 Task: Add the task  Develop a new online tool for online customer surveys to the section Flash Forward in the project BeaconTech and add a Due Date to the respective task as 2023/08/01
Action: Mouse moved to (478, 336)
Screenshot: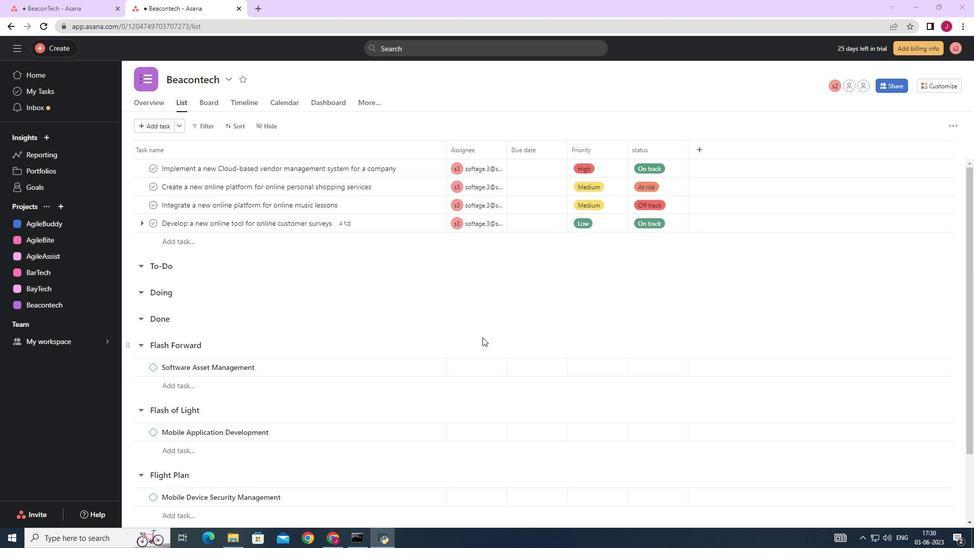 
Action: Mouse scrolled (478, 336) with delta (0, 0)
Screenshot: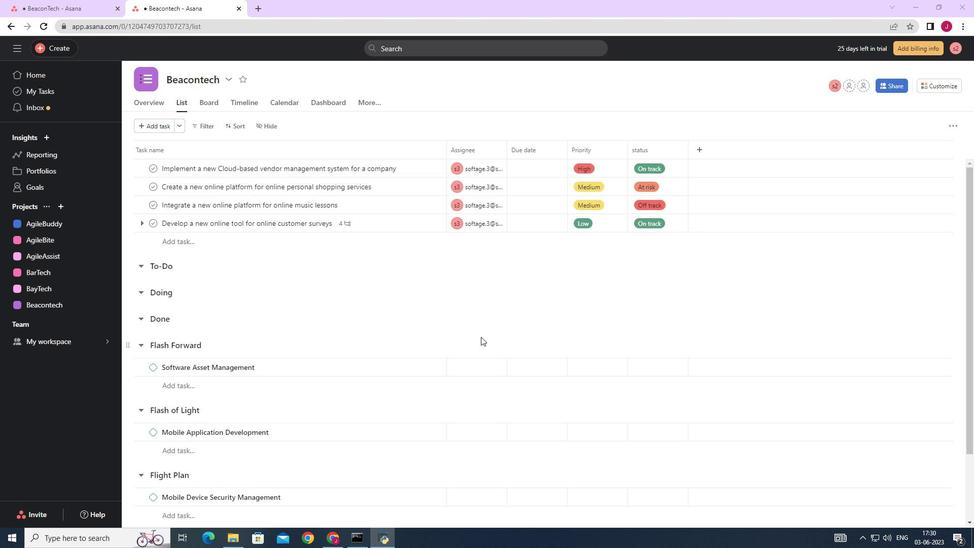 
Action: Mouse moved to (415, 326)
Screenshot: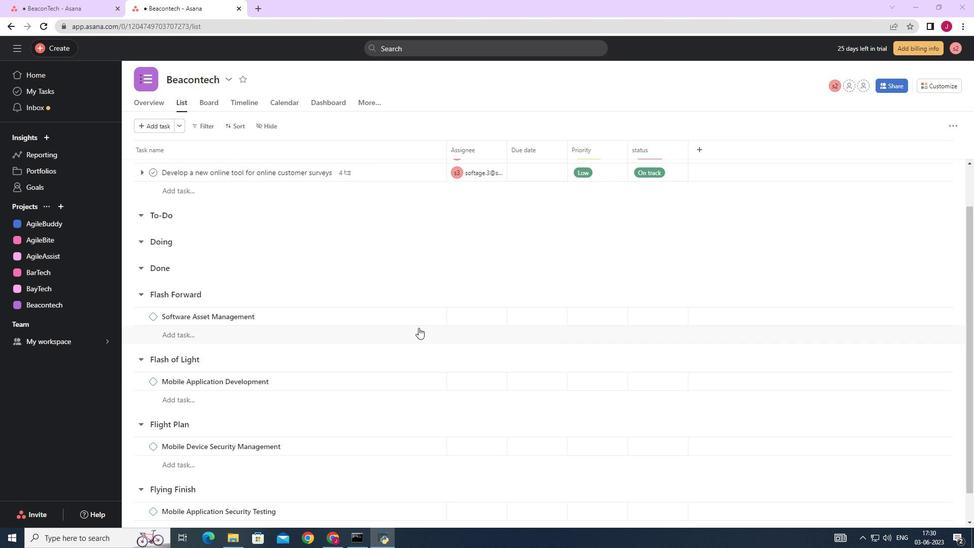 
Action: Mouse scrolled (415, 326) with delta (0, 0)
Screenshot: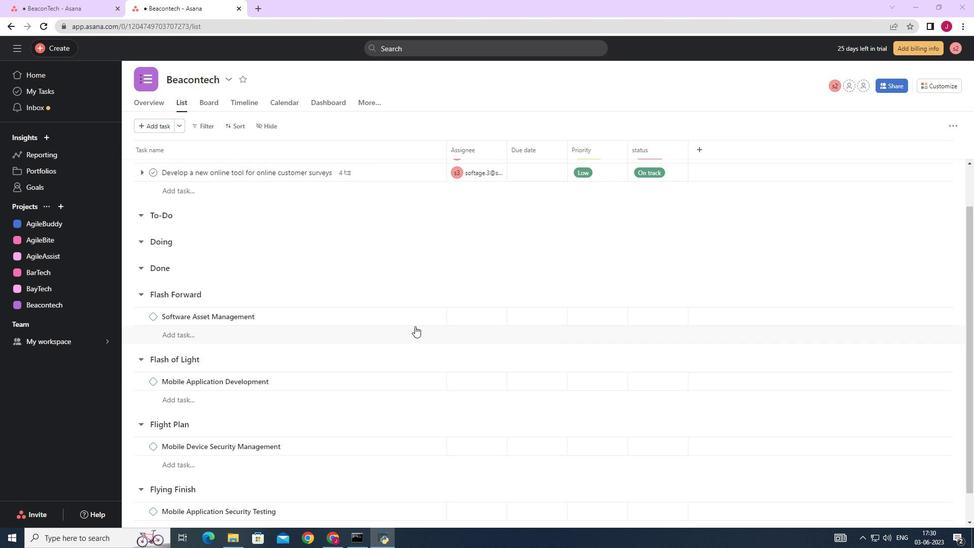 
Action: Mouse scrolled (415, 326) with delta (0, 0)
Screenshot: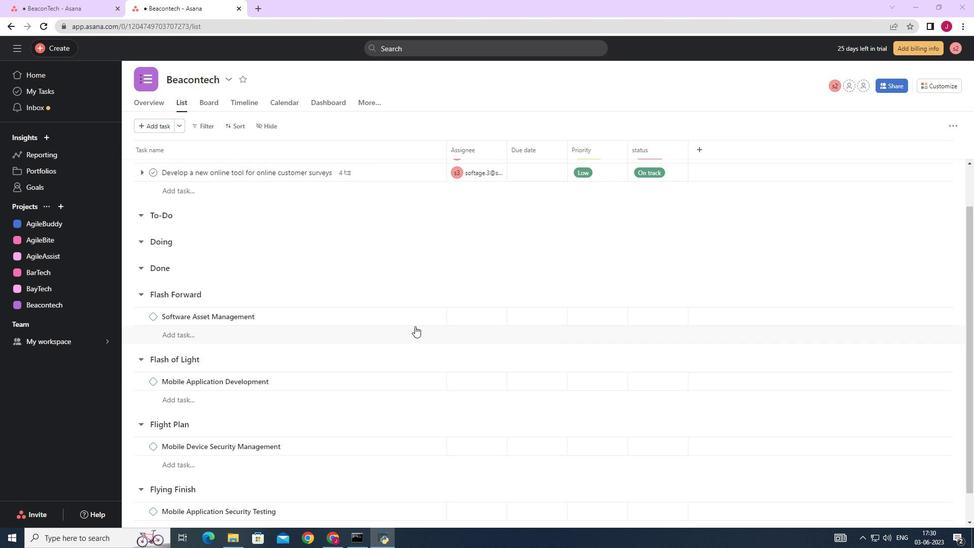 
Action: Mouse scrolled (415, 326) with delta (0, 0)
Screenshot: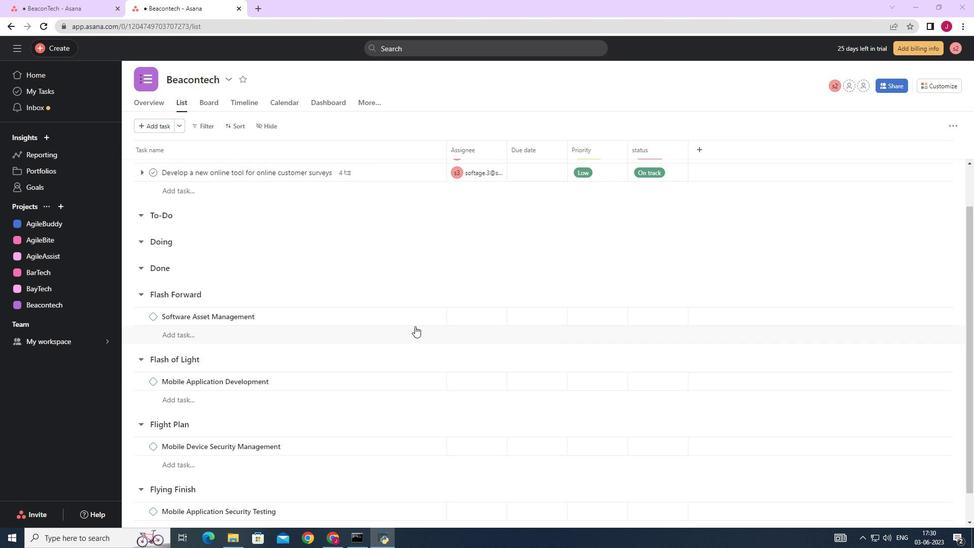 
Action: Mouse moved to (422, 225)
Screenshot: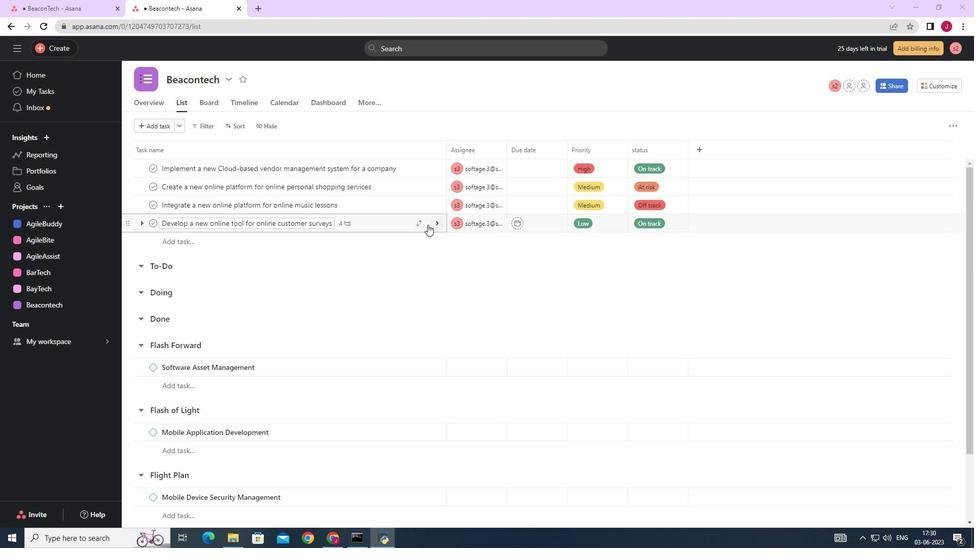 
Action: Mouse pressed left at (422, 225)
Screenshot: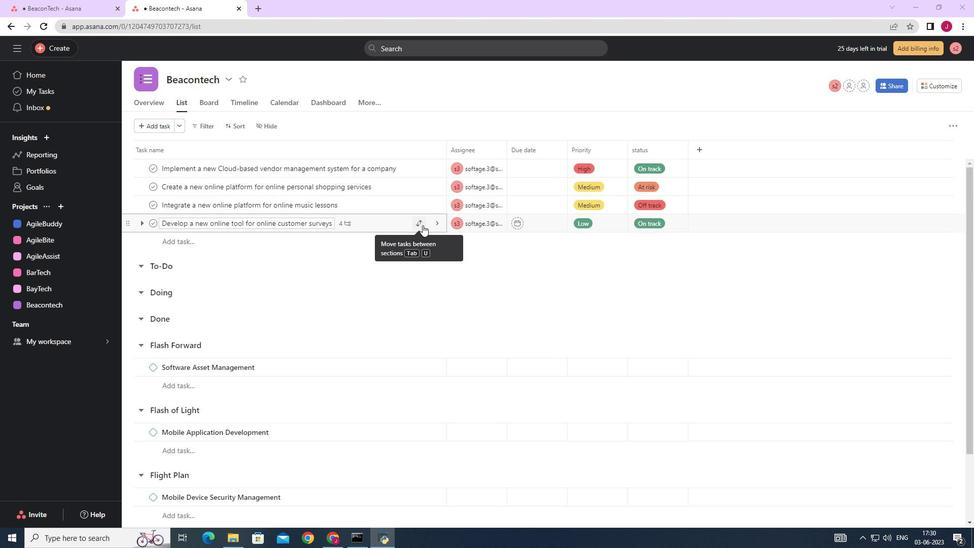 
Action: Mouse moved to (376, 336)
Screenshot: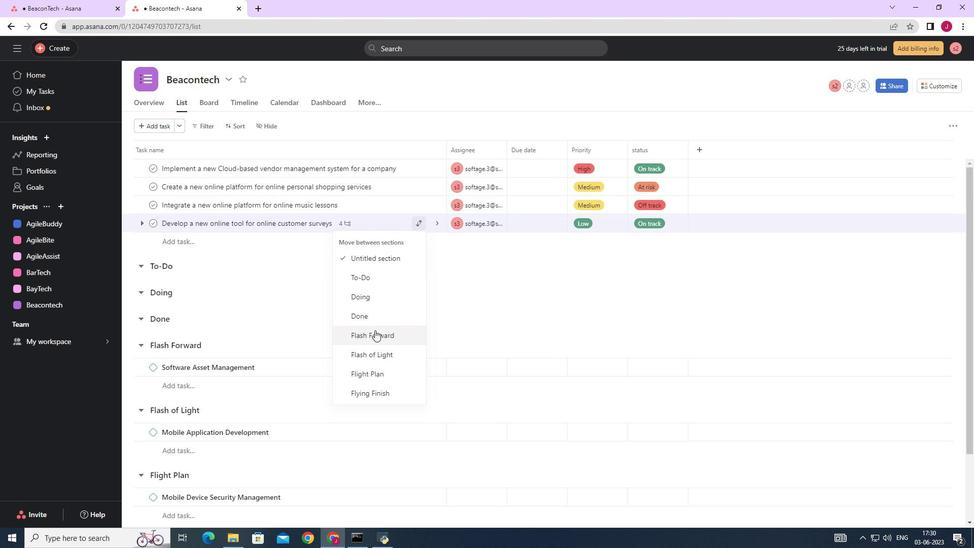 
Action: Mouse pressed left at (376, 336)
Screenshot: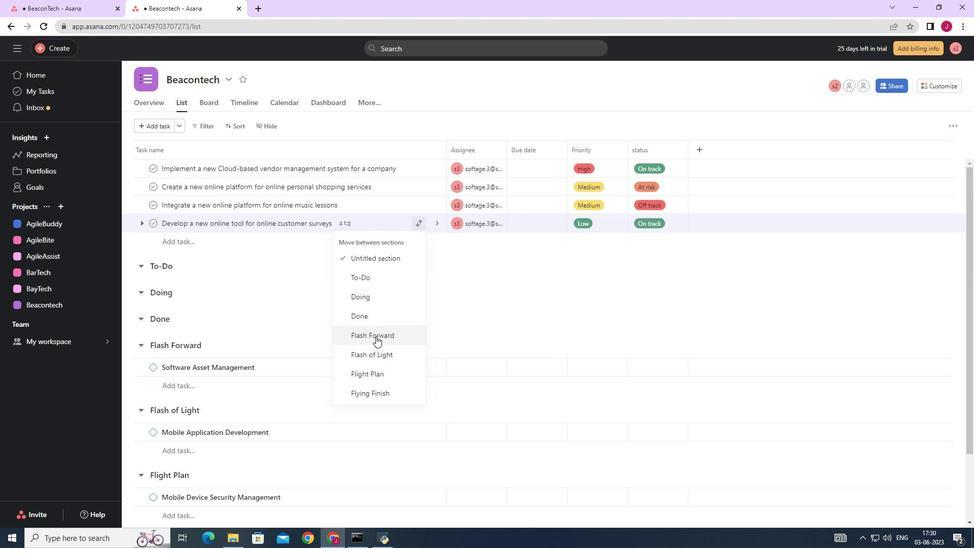 
Action: Mouse moved to (543, 351)
Screenshot: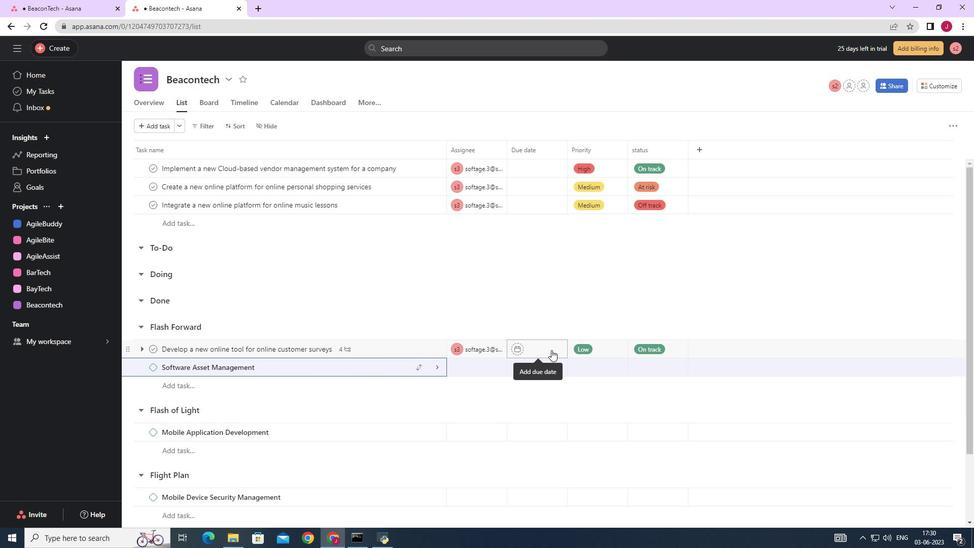 
Action: Mouse pressed left at (543, 351)
Screenshot: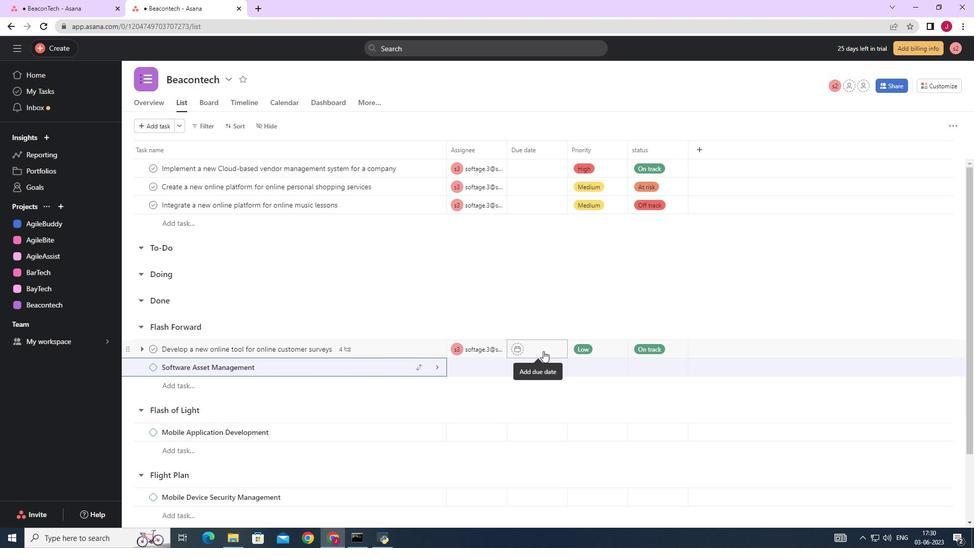 
Action: Mouse moved to (639, 190)
Screenshot: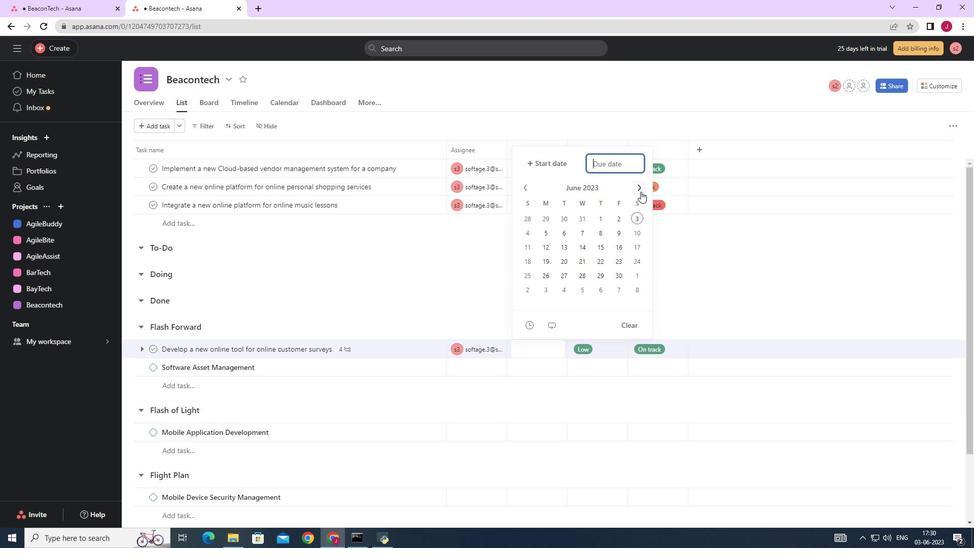 
Action: Mouse pressed left at (639, 190)
Screenshot: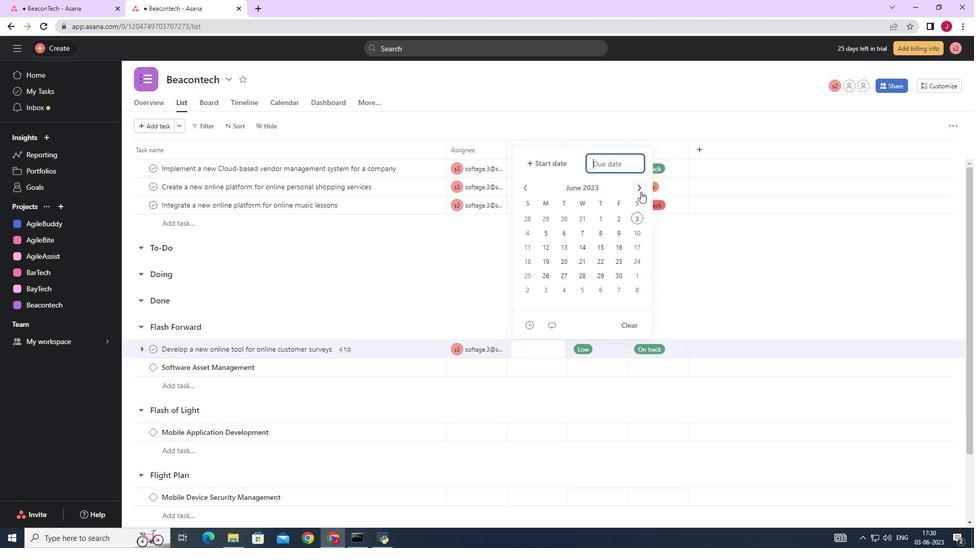 
Action: Mouse pressed left at (639, 190)
Screenshot: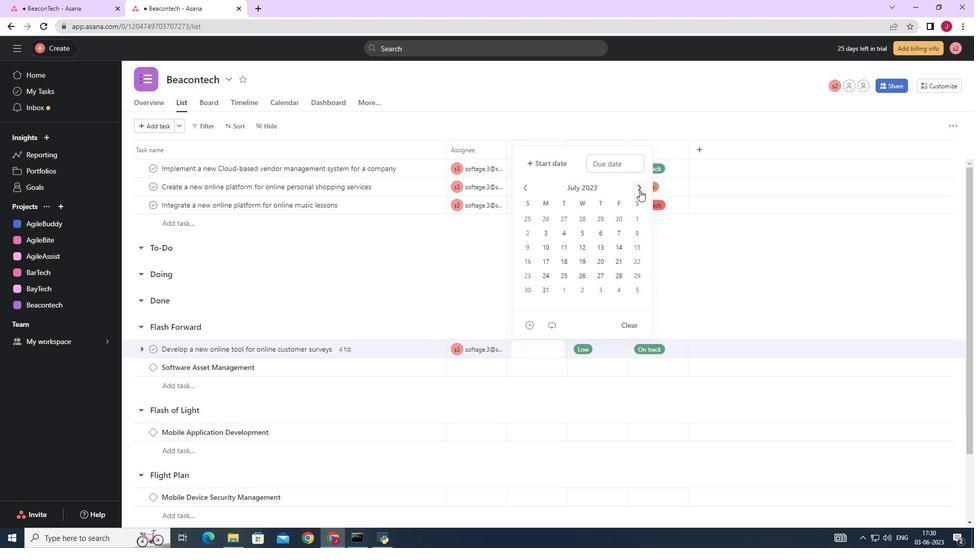 
Action: Mouse pressed left at (639, 190)
Screenshot: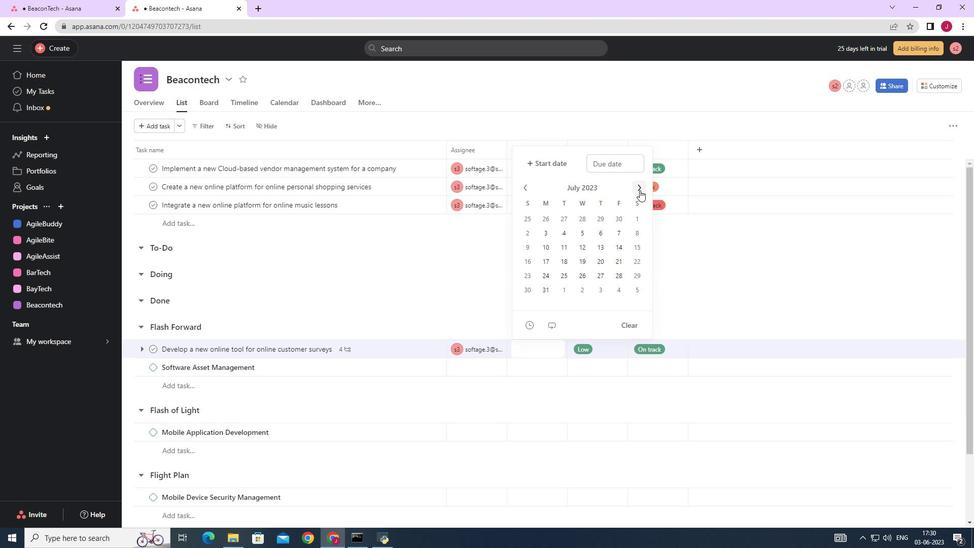 
Action: Mouse moved to (525, 188)
Screenshot: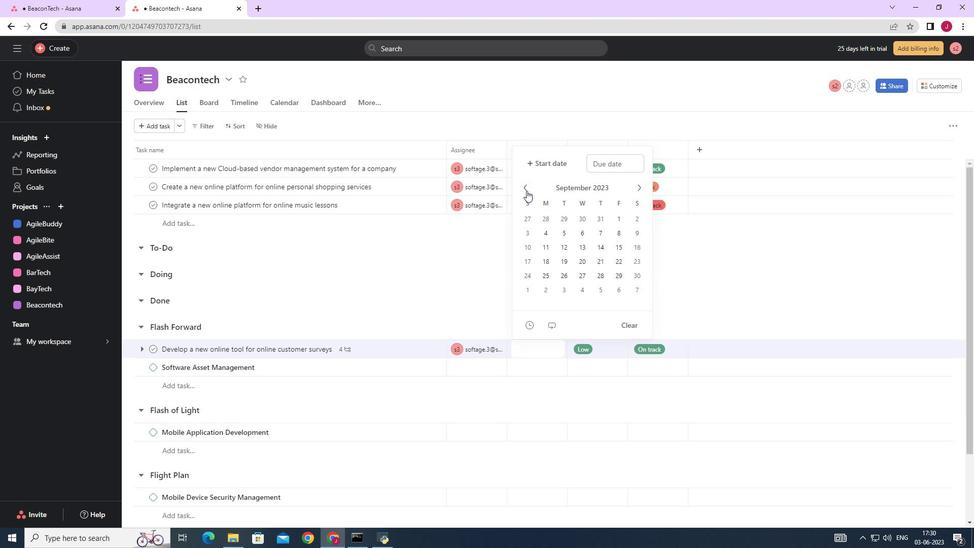 
Action: Mouse pressed left at (525, 188)
Screenshot: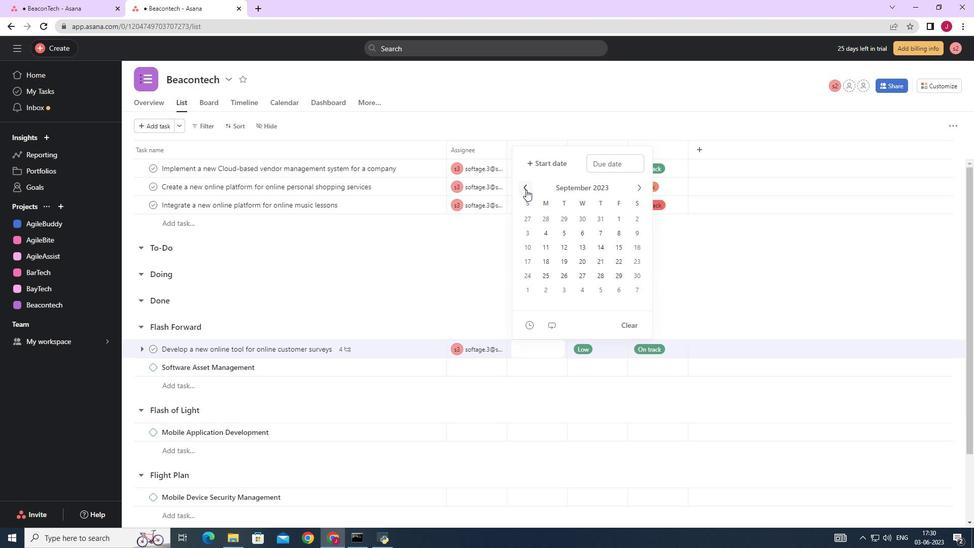 
Action: Mouse moved to (566, 218)
Screenshot: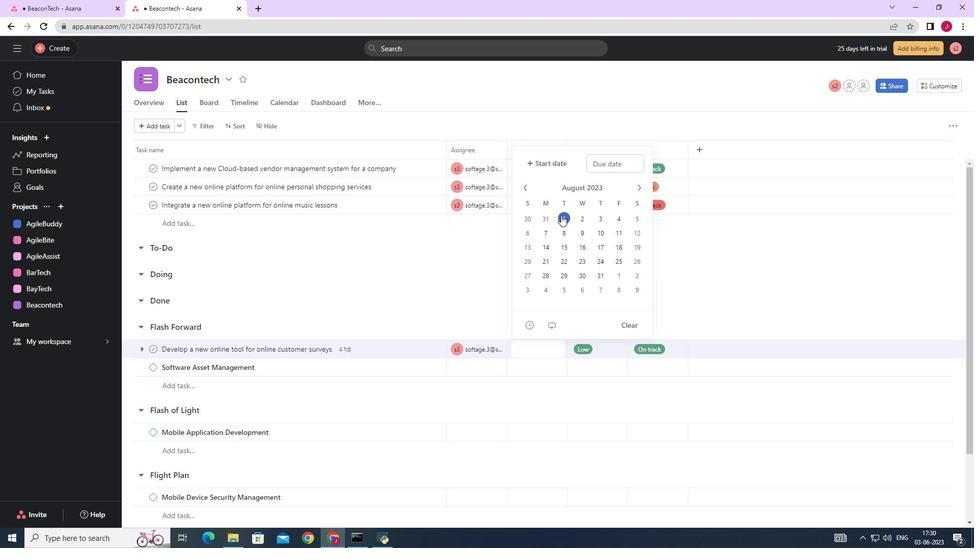 
Action: Mouse pressed left at (566, 218)
Screenshot: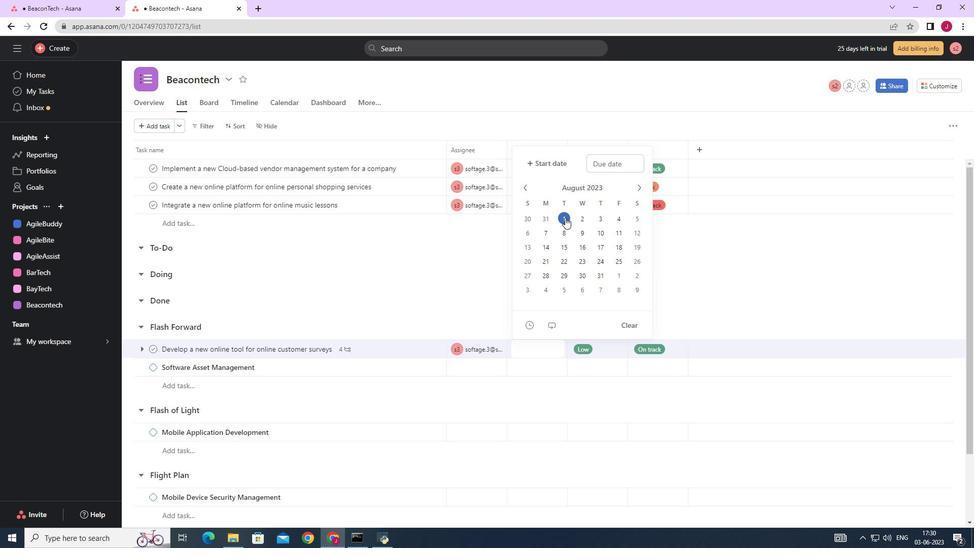 
Action: Mouse moved to (717, 284)
Screenshot: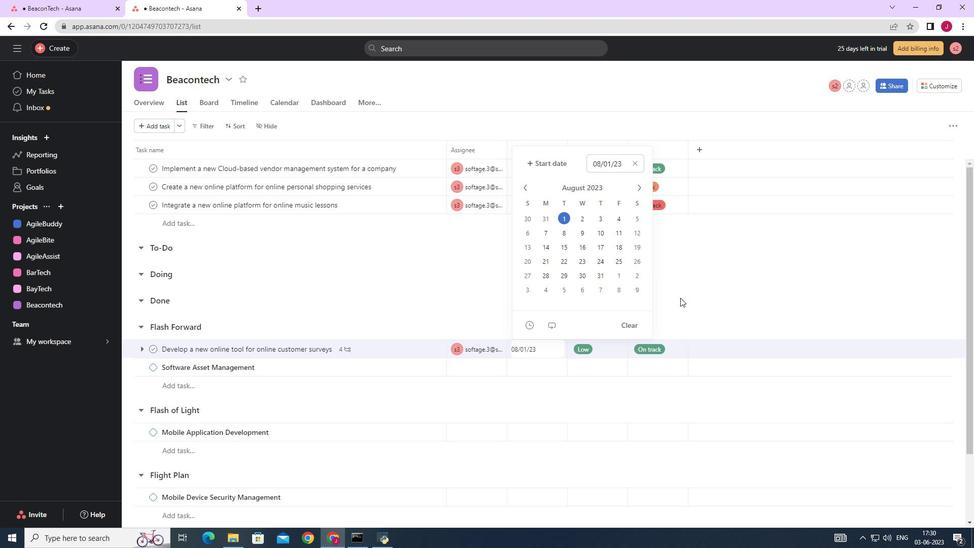
Action: Mouse pressed left at (717, 284)
Screenshot: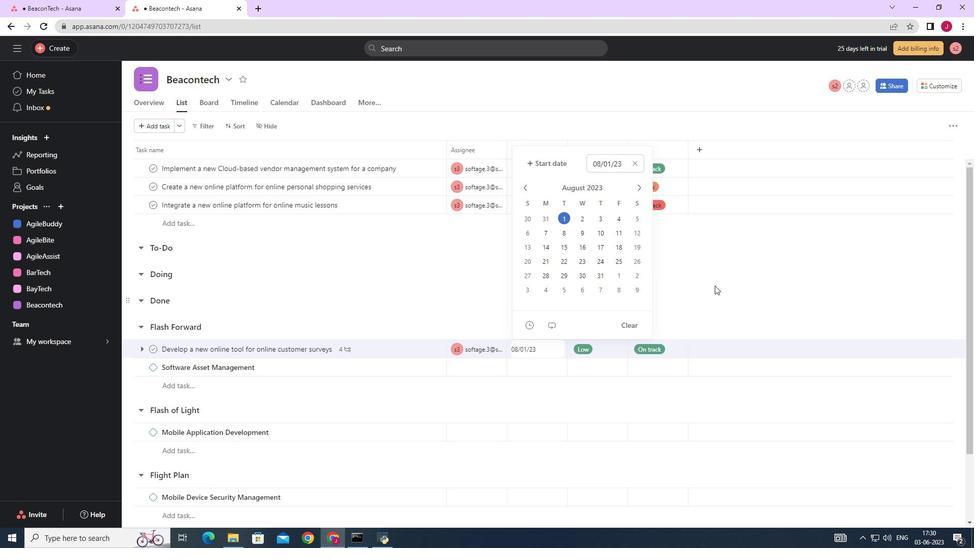 
Action: Mouse moved to (717, 284)
Screenshot: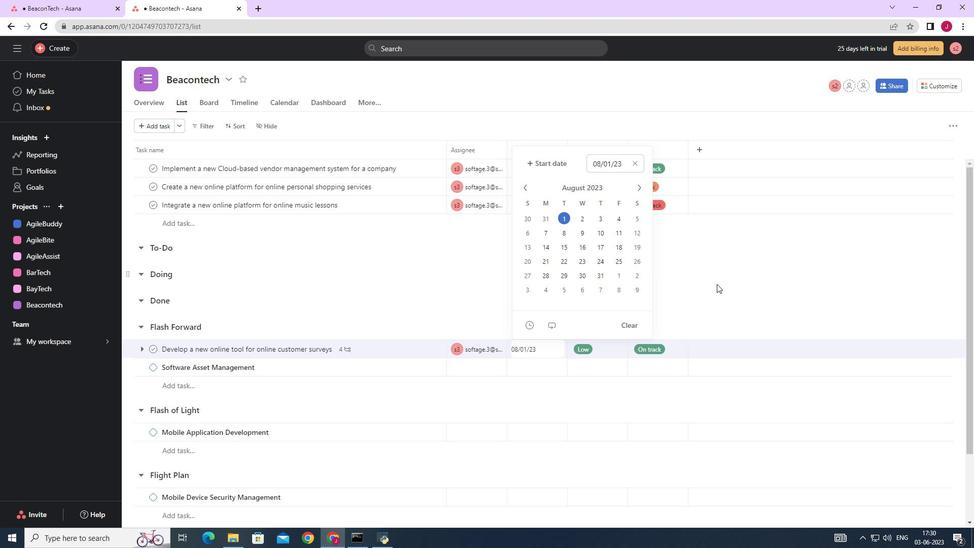 
